 Task: In the  document diagram.epub Download file as 'Microsoft Word' Share this file with 'softage.5@softage.net' Insert the command  Viewing
Action: Mouse moved to (59, 78)
Screenshot: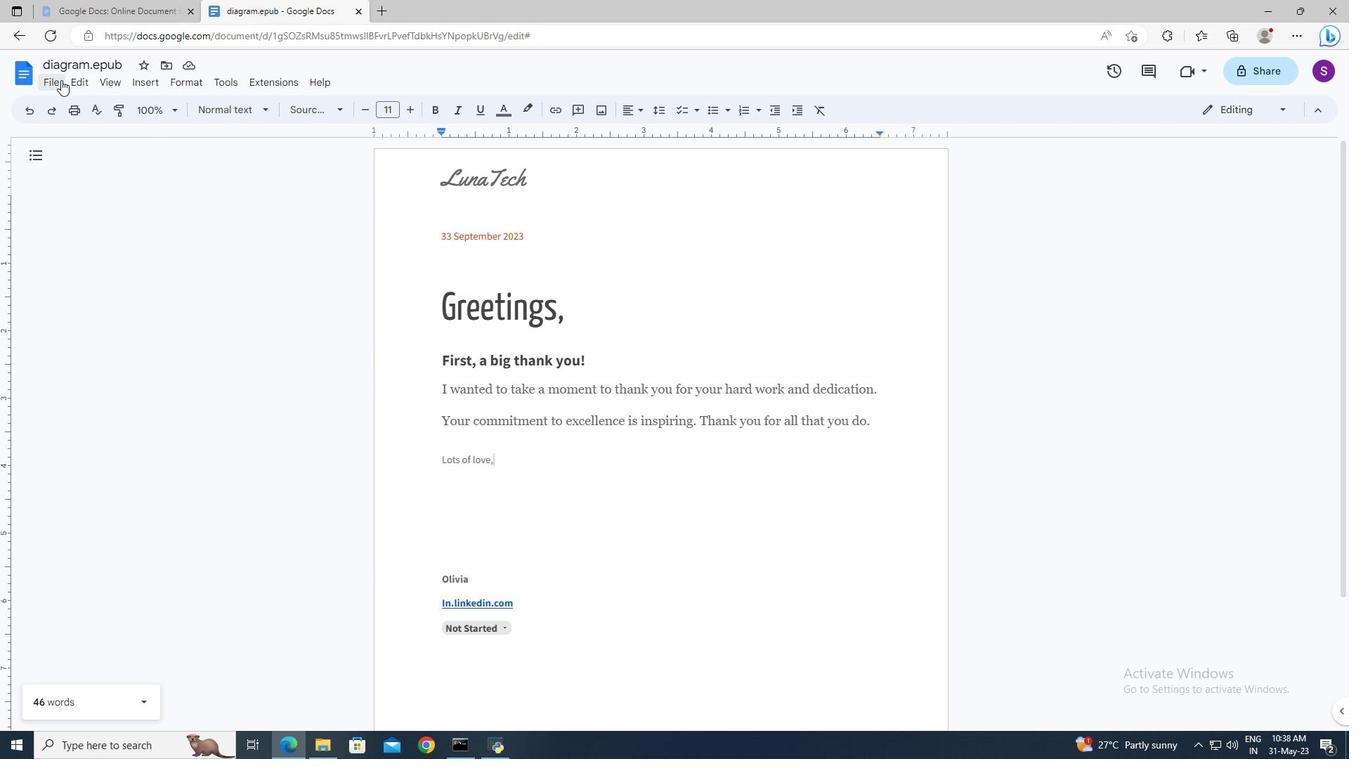 
Action: Mouse pressed left at (59, 78)
Screenshot: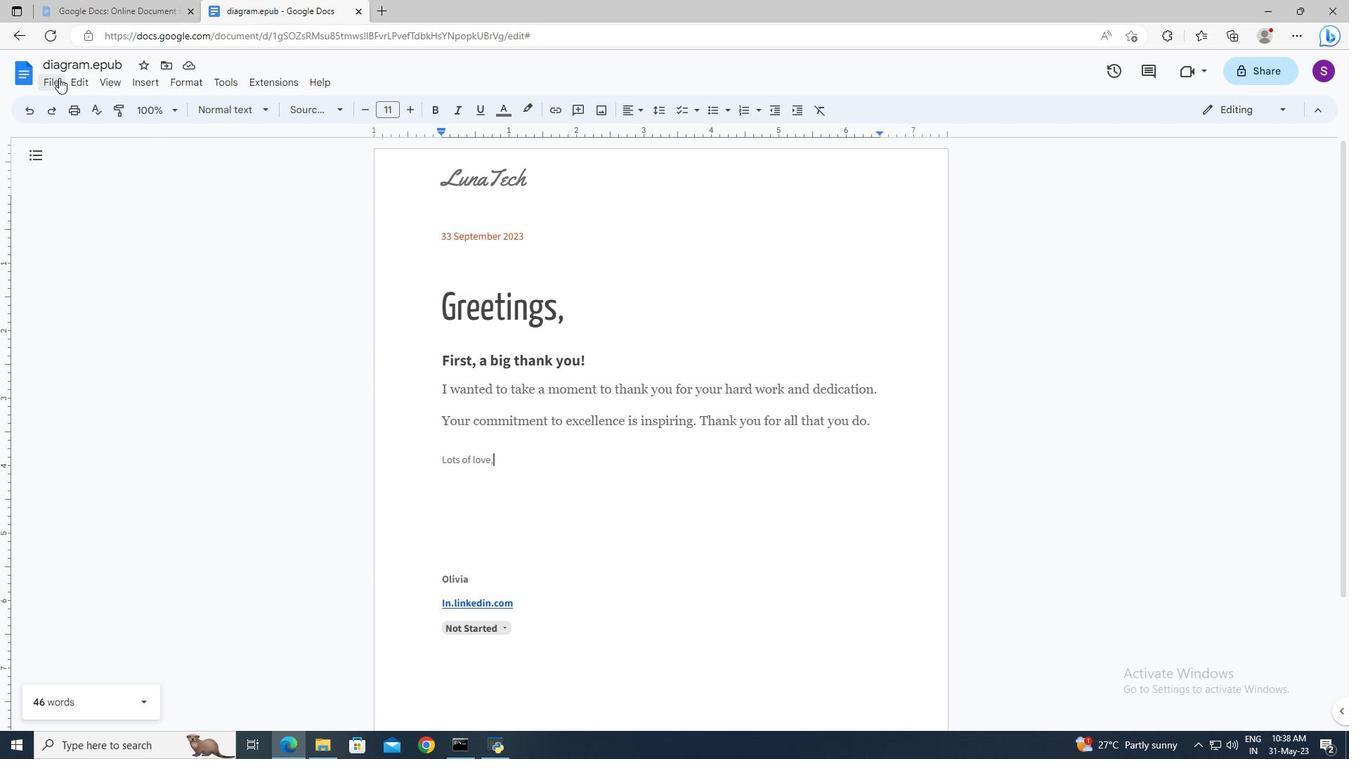 
Action: Mouse moved to (271, 236)
Screenshot: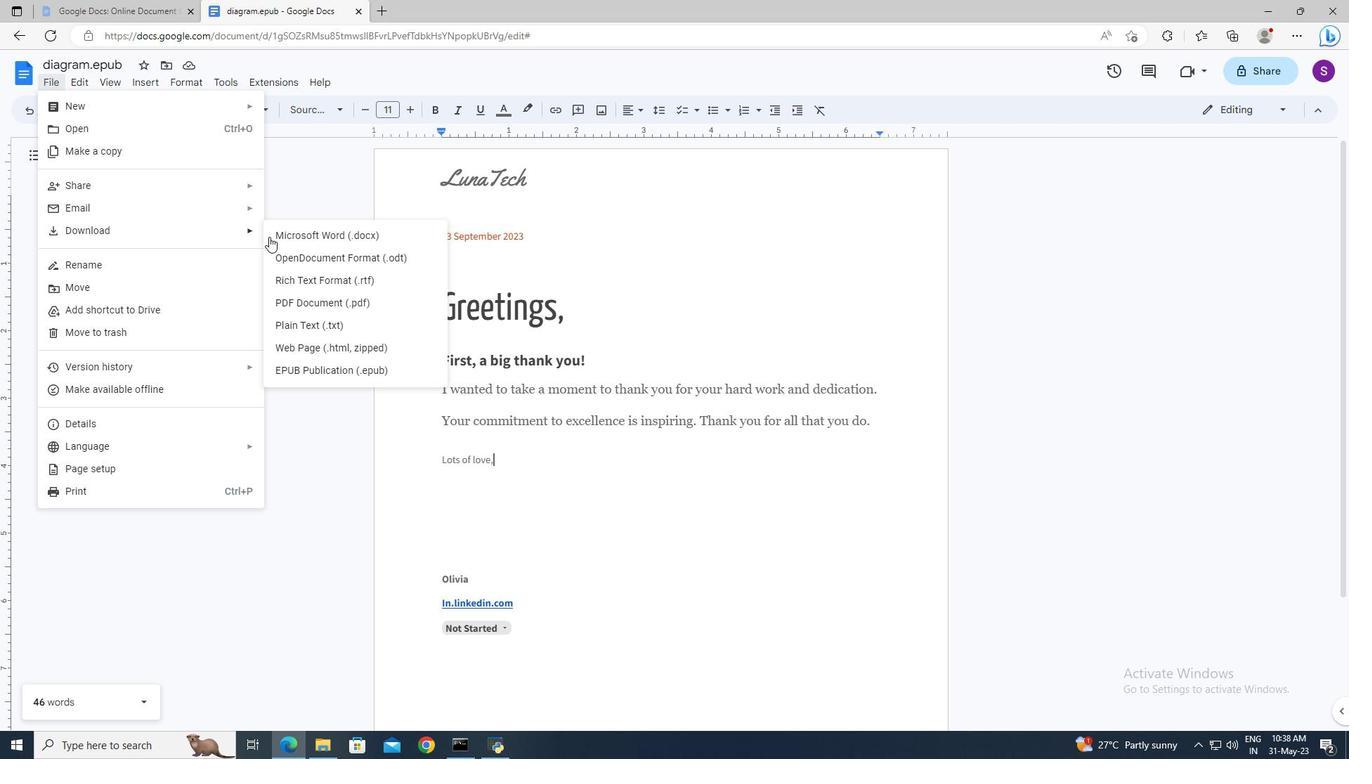 
Action: Mouse pressed left at (271, 236)
Screenshot: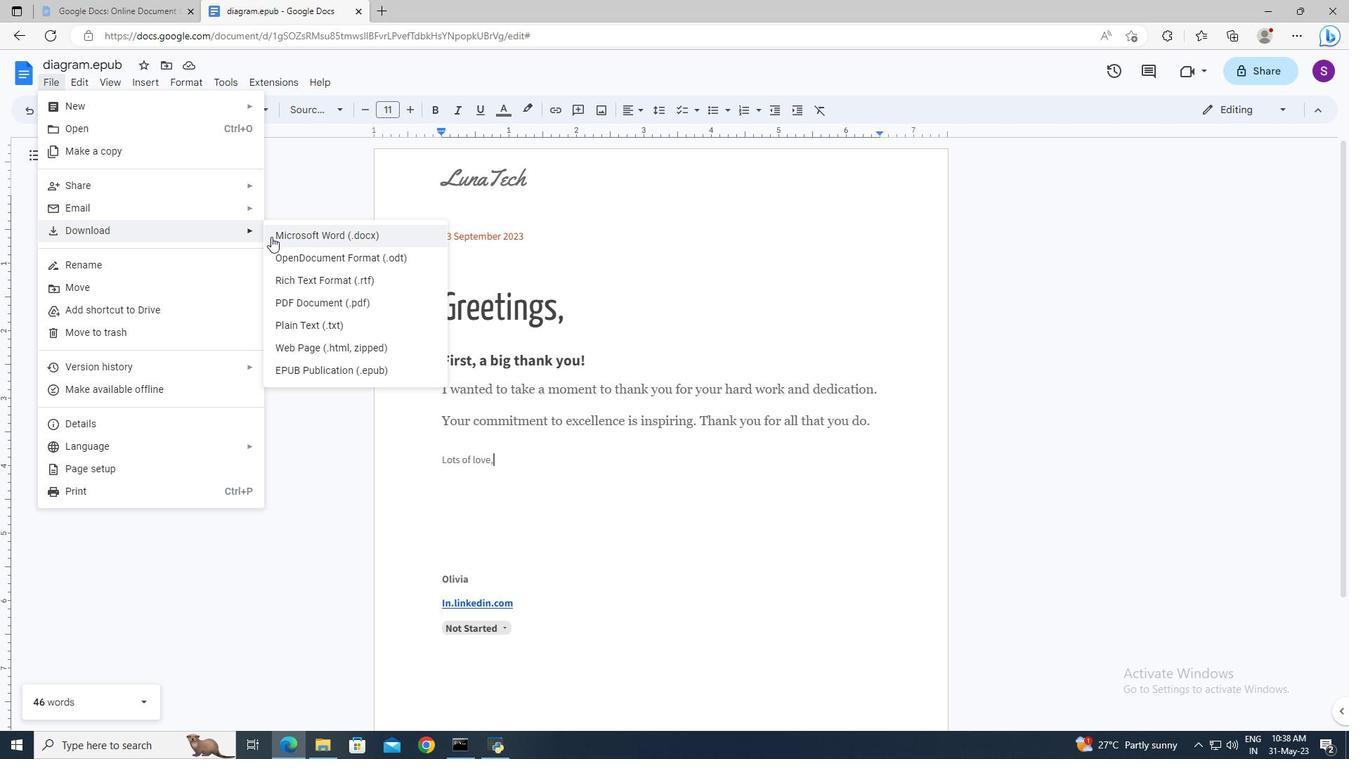 
Action: Mouse moved to (58, 83)
Screenshot: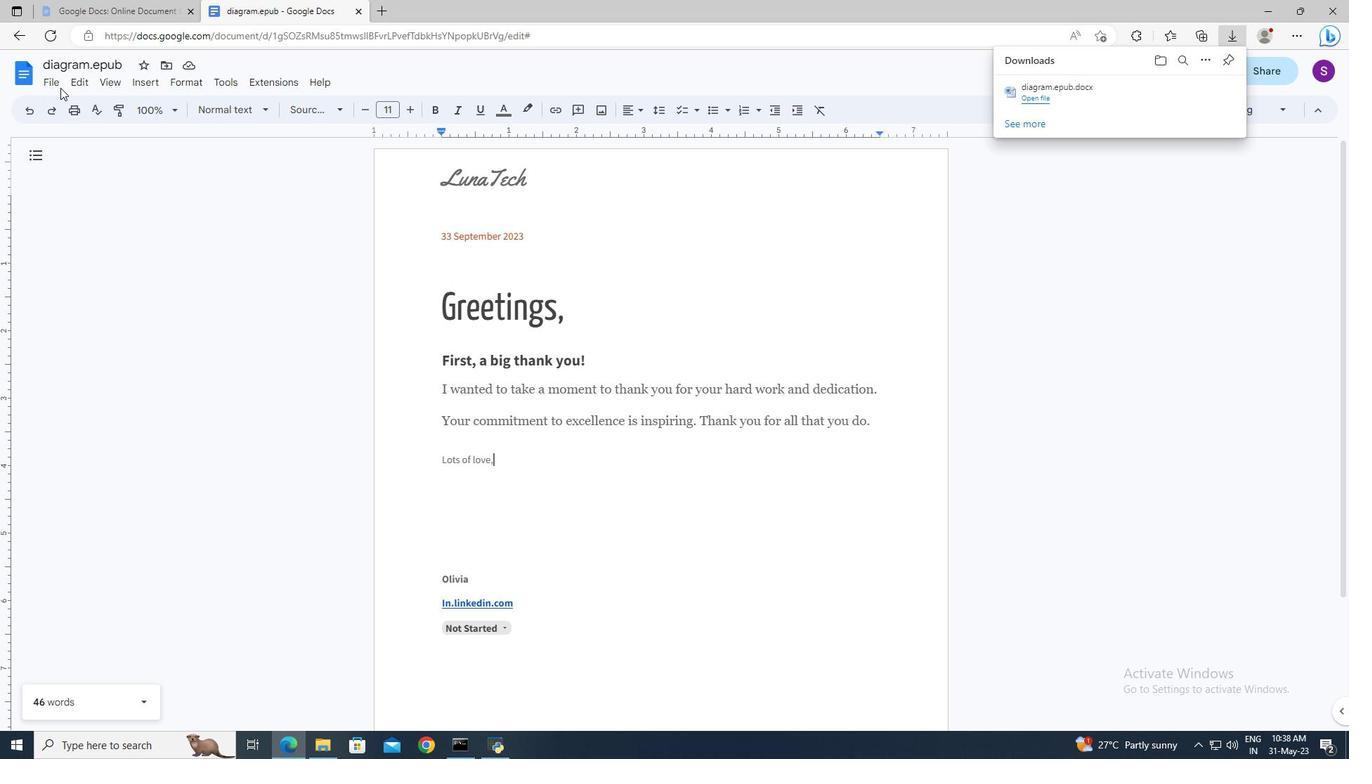 
Action: Mouse pressed left at (58, 83)
Screenshot: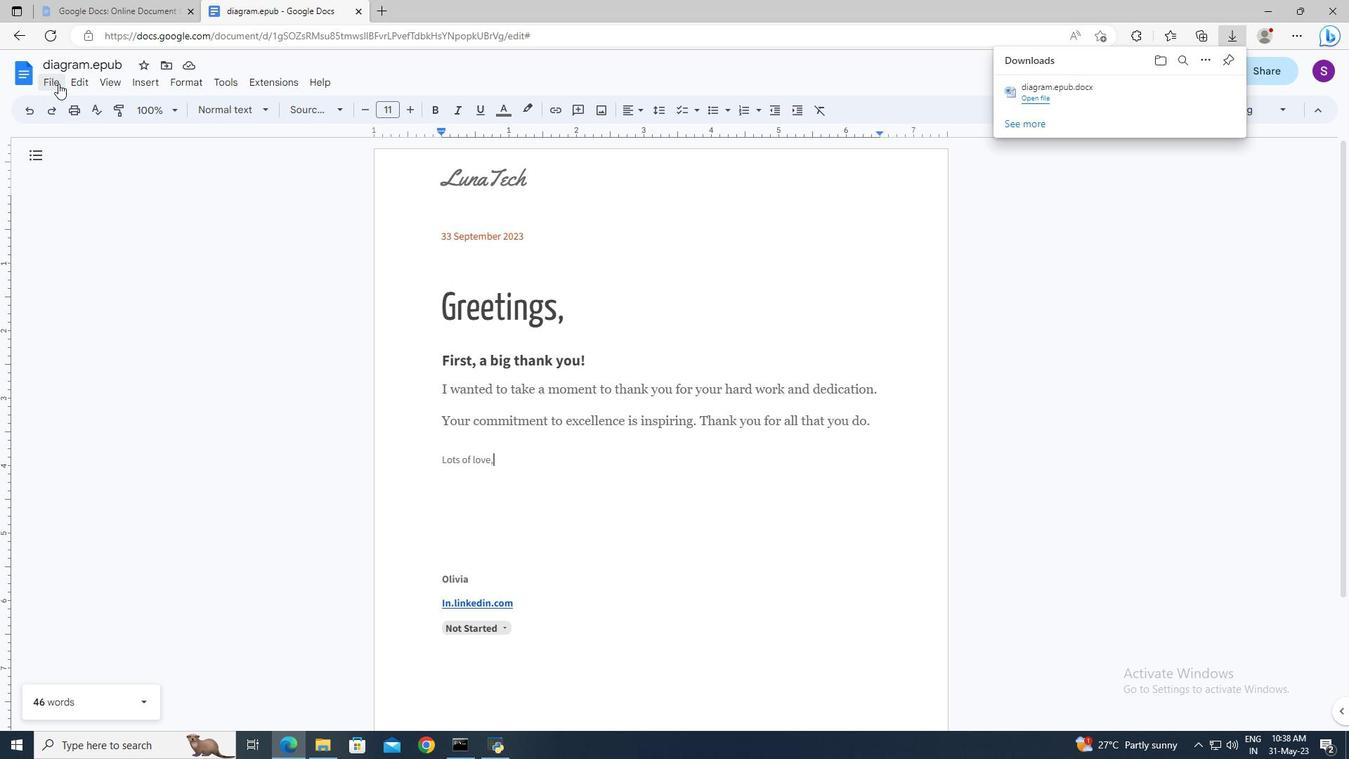 
Action: Mouse moved to (319, 186)
Screenshot: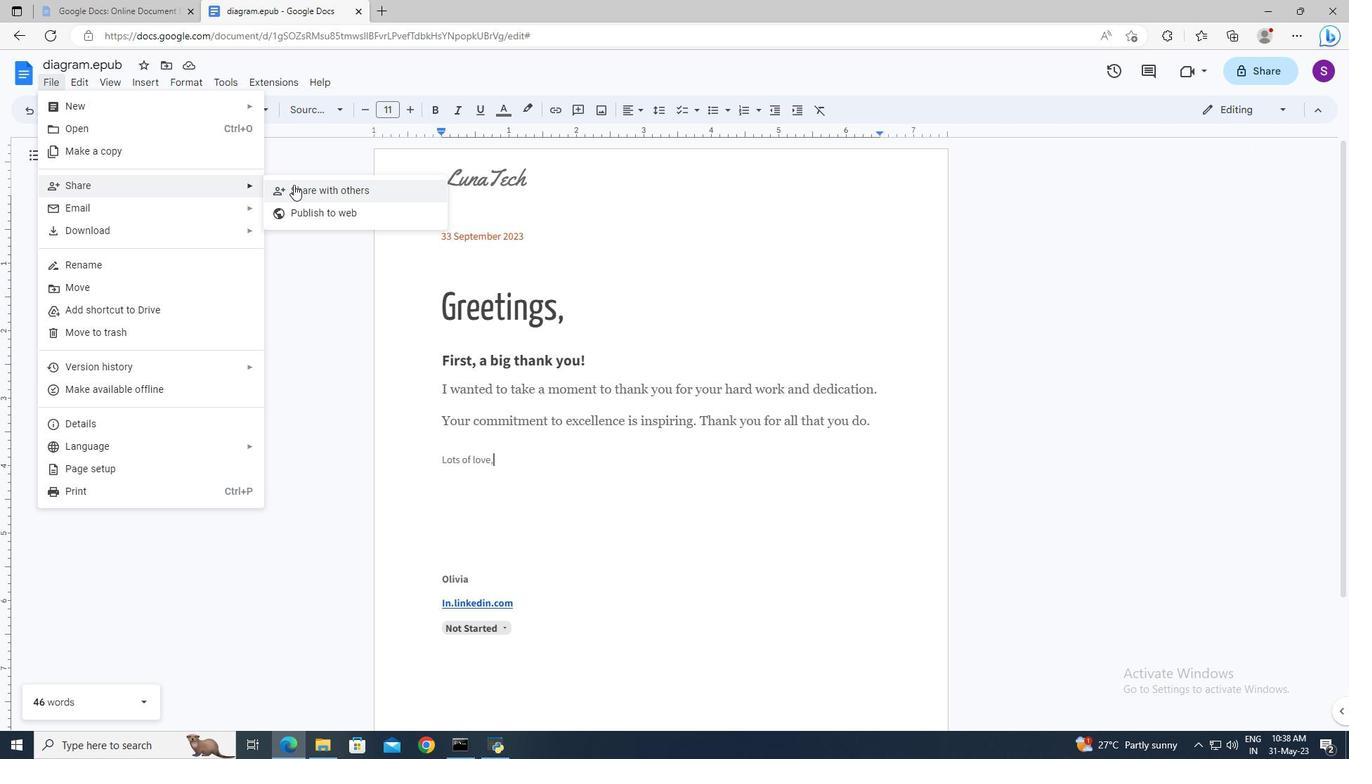 
Action: Mouse pressed left at (319, 186)
Screenshot: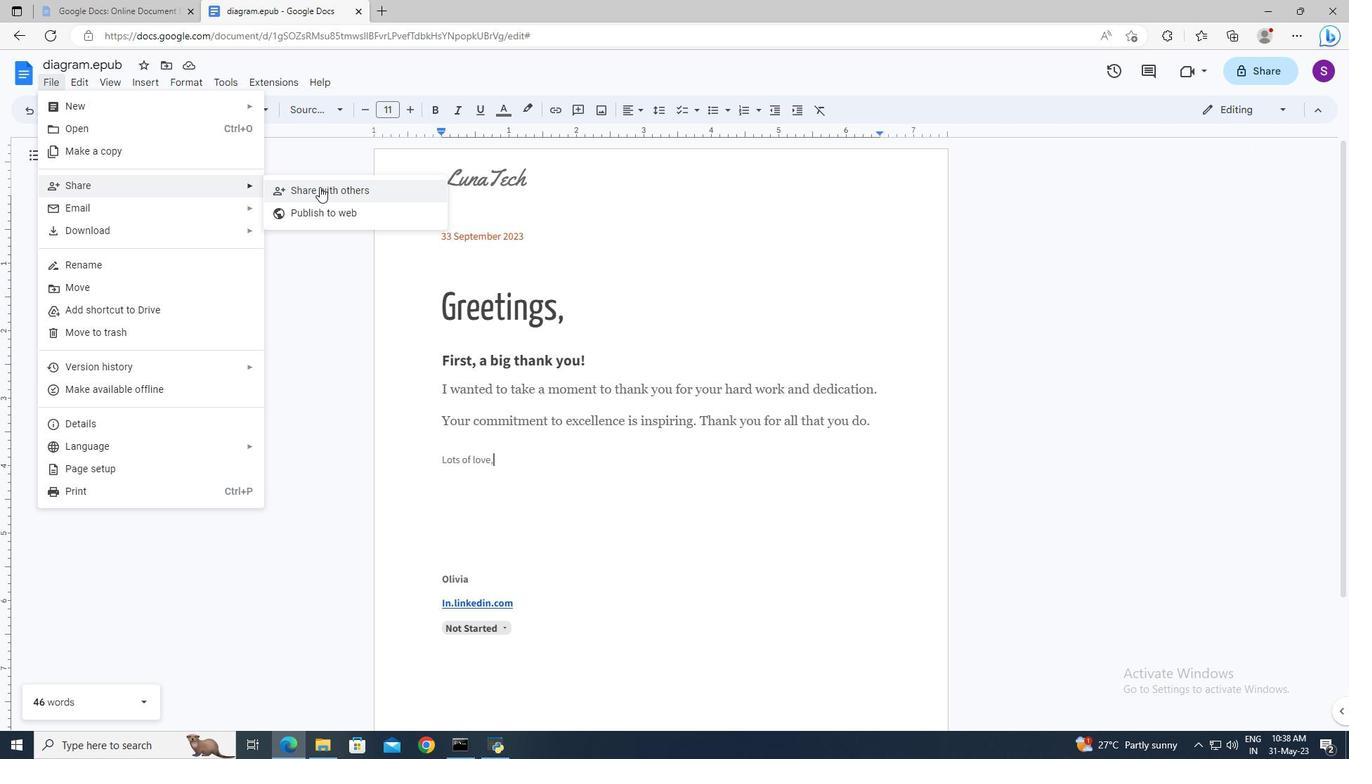 
Action: Mouse moved to (541, 319)
Screenshot: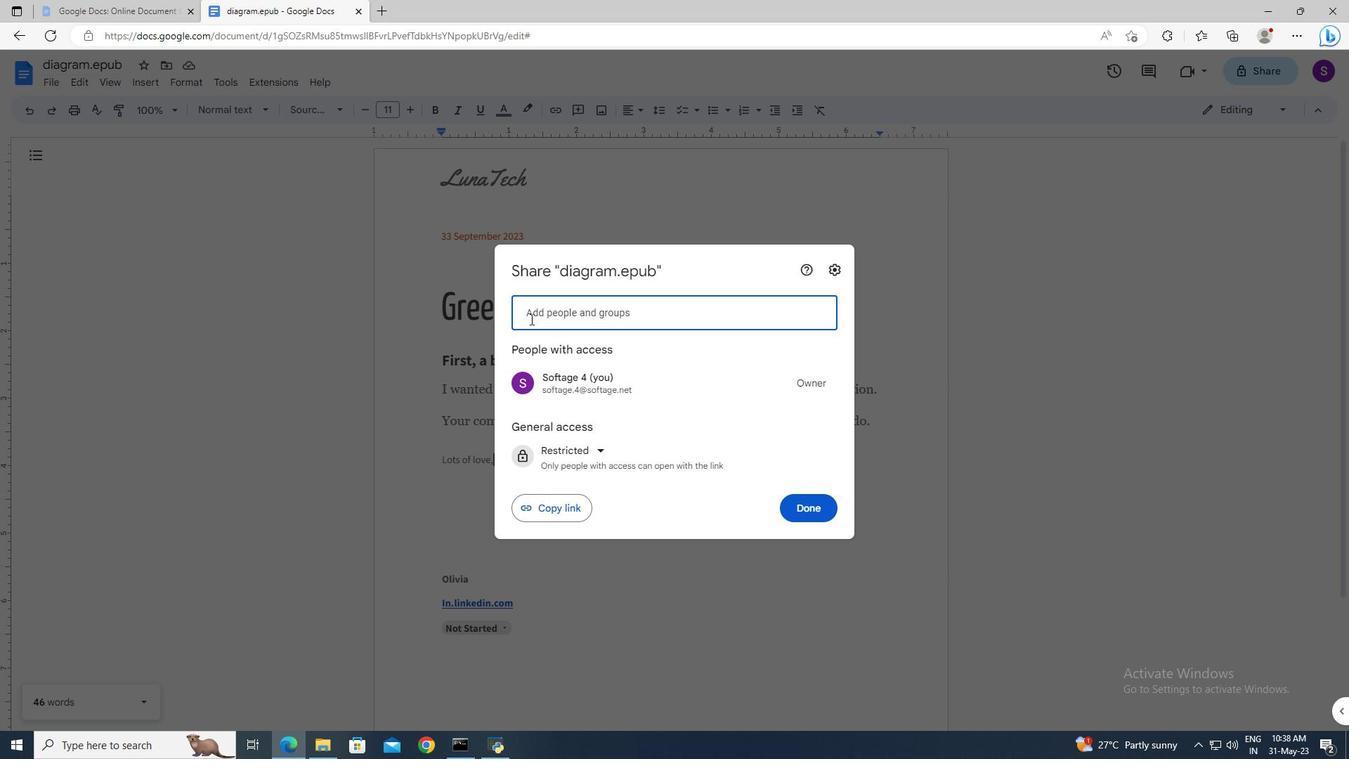 
Action: Mouse pressed left at (541, 319)
Screenshot: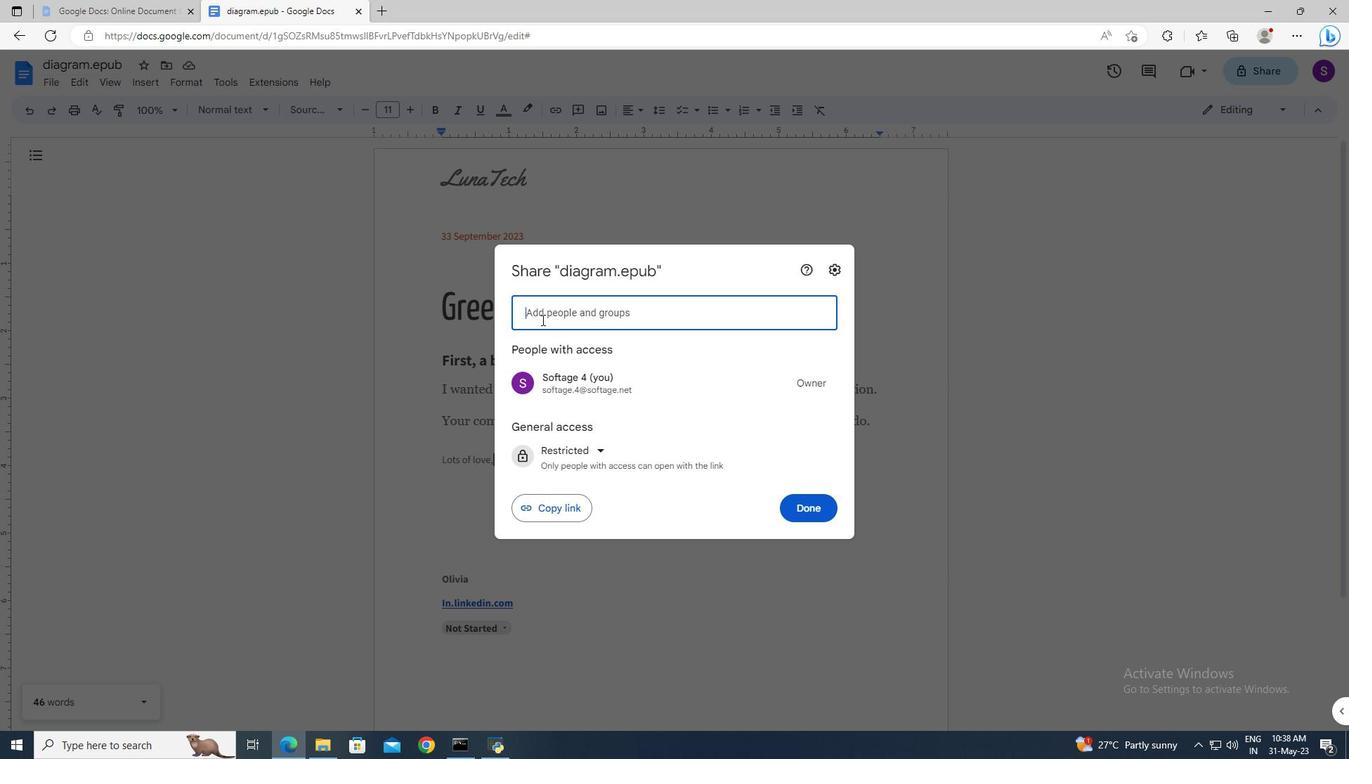 
Action: Key pressed softage.5<Key.shift>@softage.net<Key.enter>
Screenshot: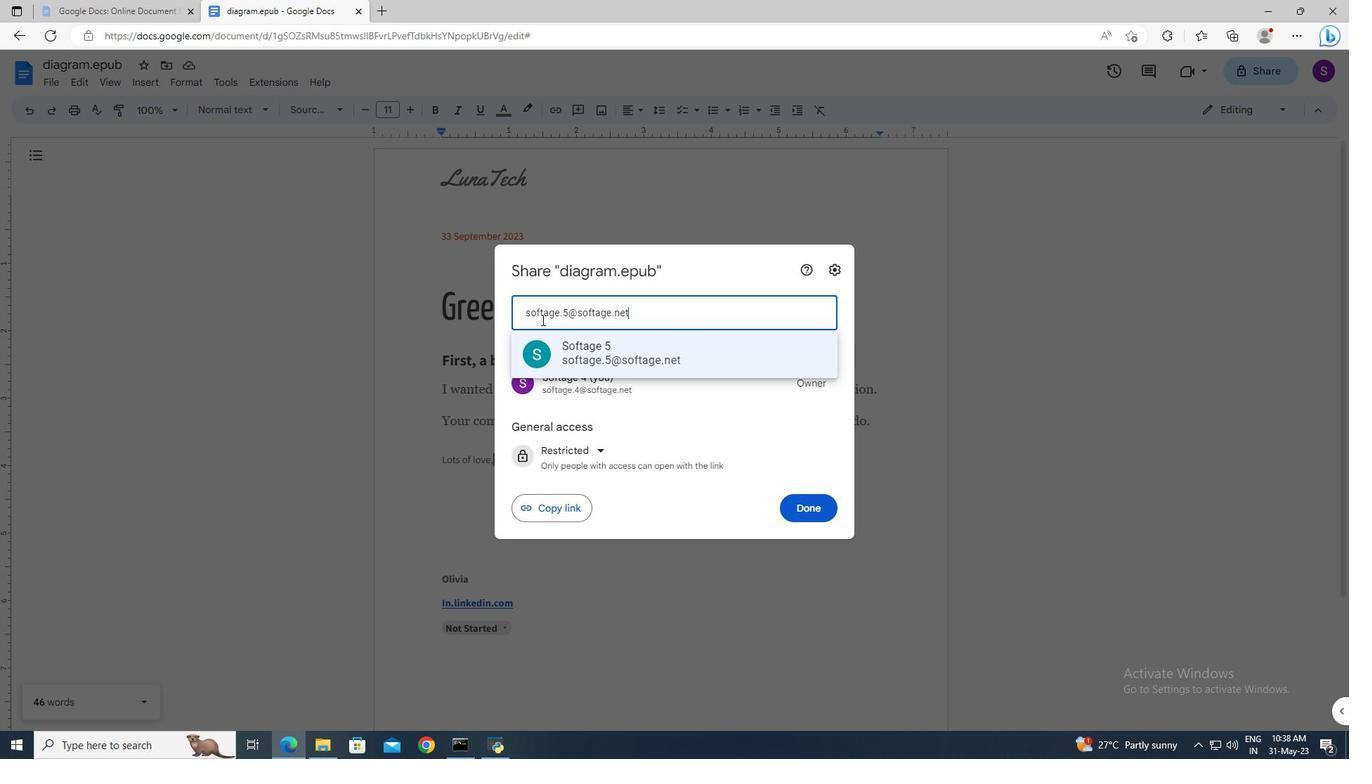 
Action: Mouse moved to (796, 495)
Screenshot: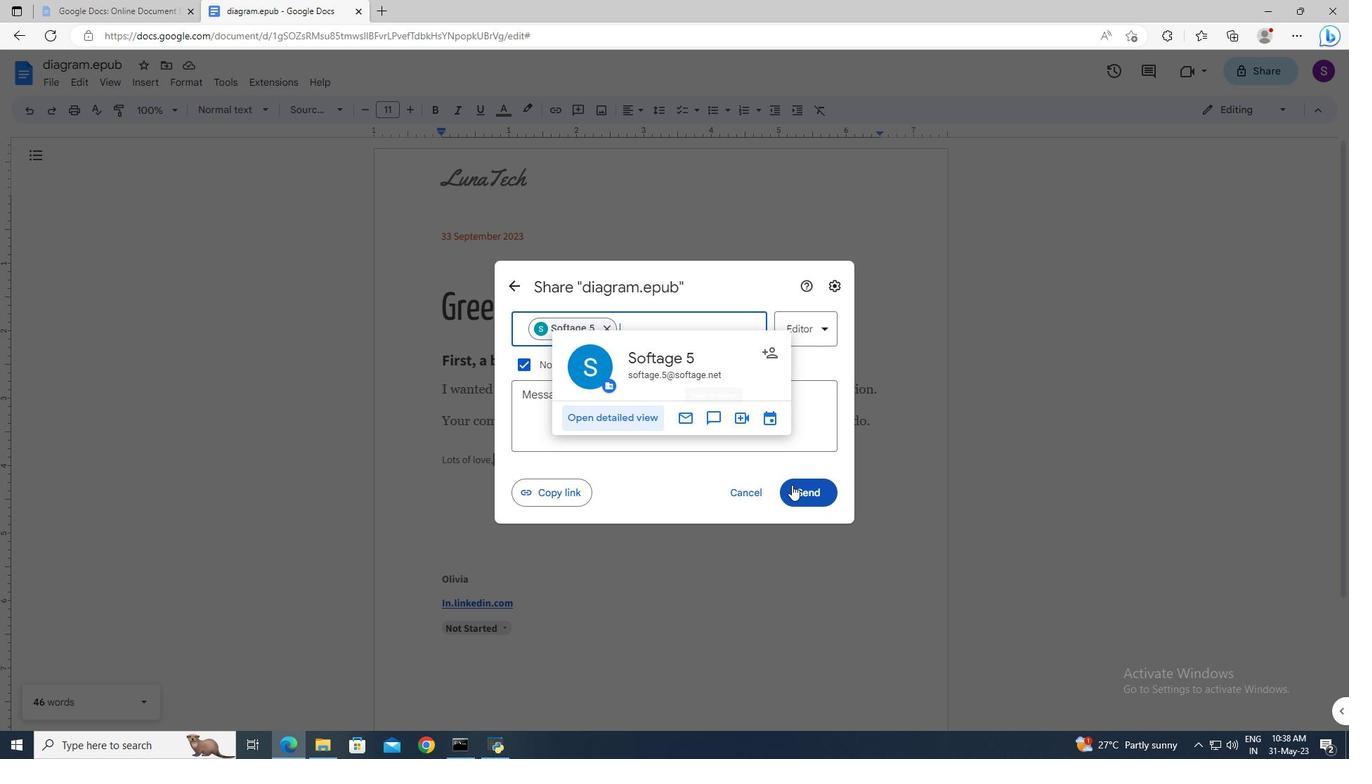 
Action: Mouse pressed left at (796, 495)
Screenshot: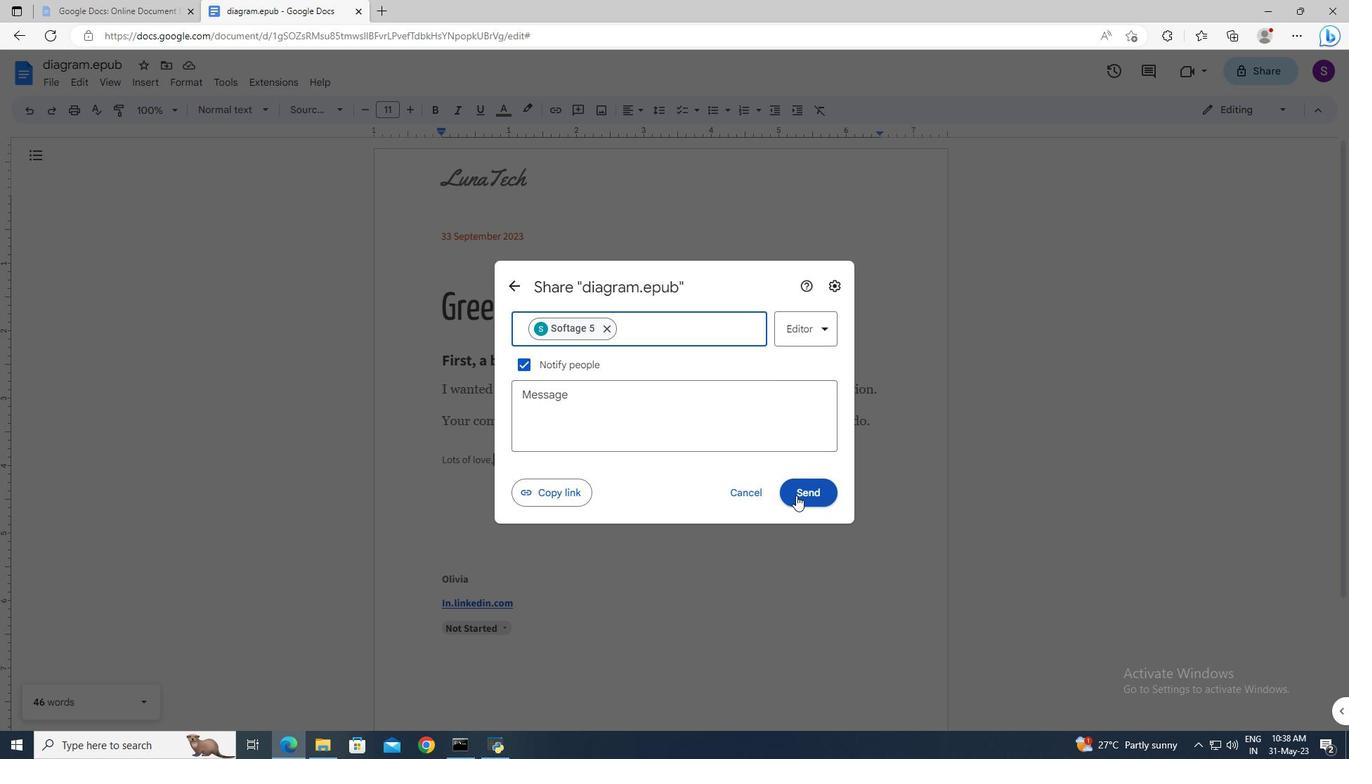 
Action: Mouse moved to (1235, 113)
Screenshot: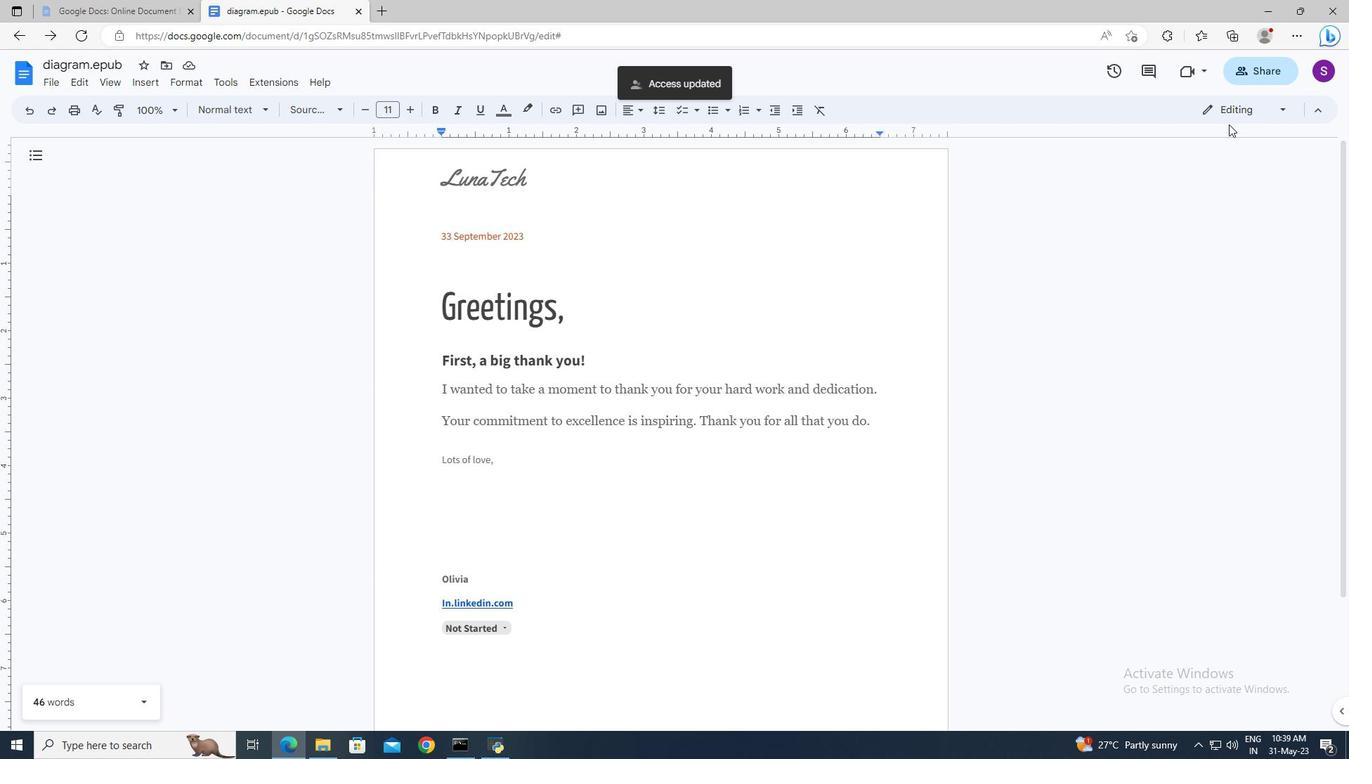 
Action: Mouse pressed left at (1235, 113)
Screenshot: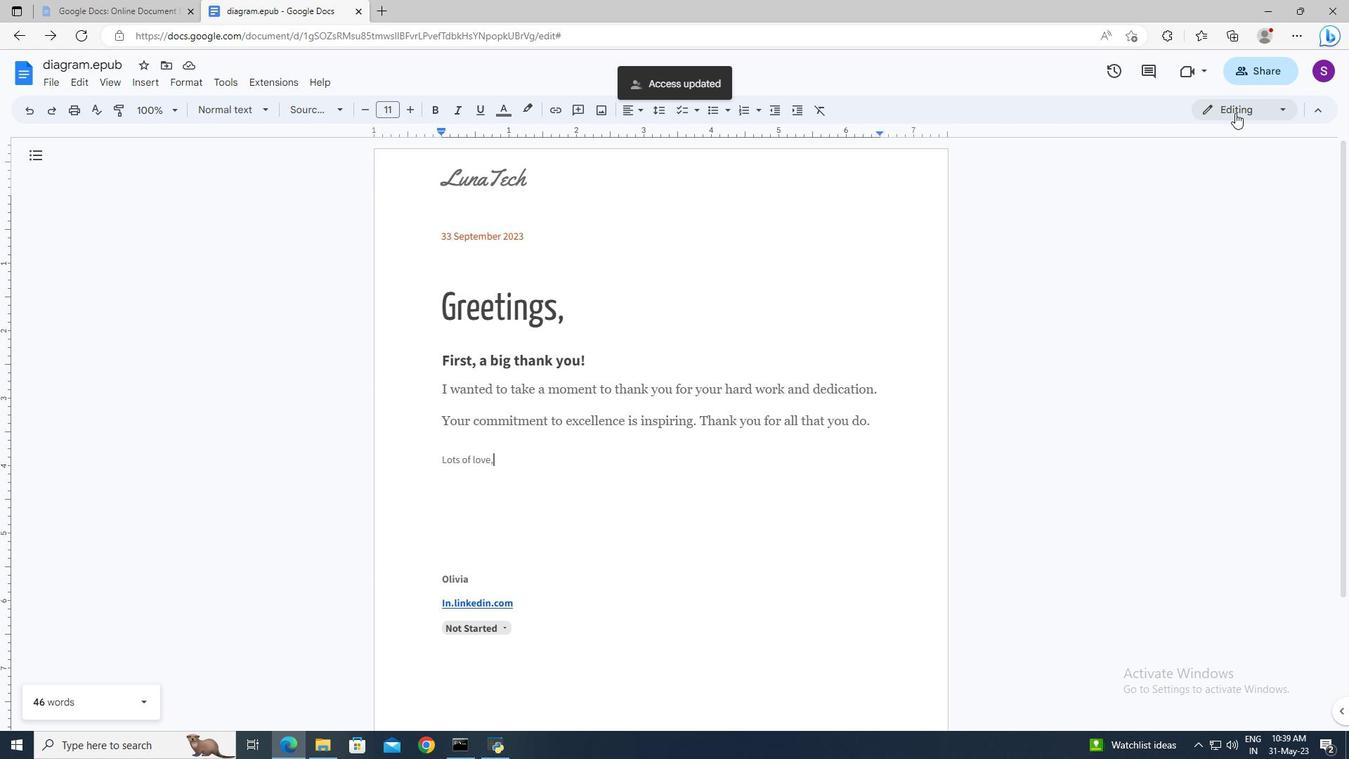 
Action: Mouse moved to (1213, 205)
Screenshot: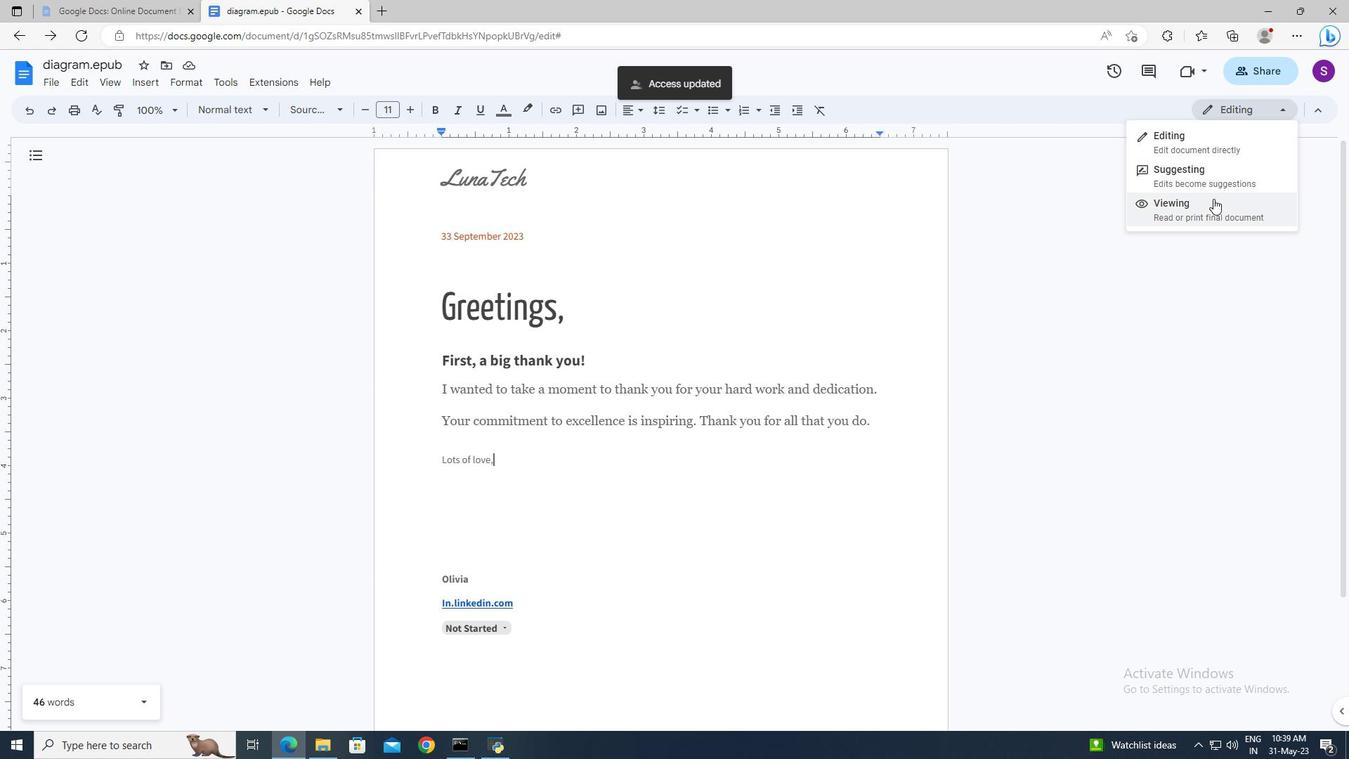 
Action: Mouse pressed left at (1213, 205)
Screenshot: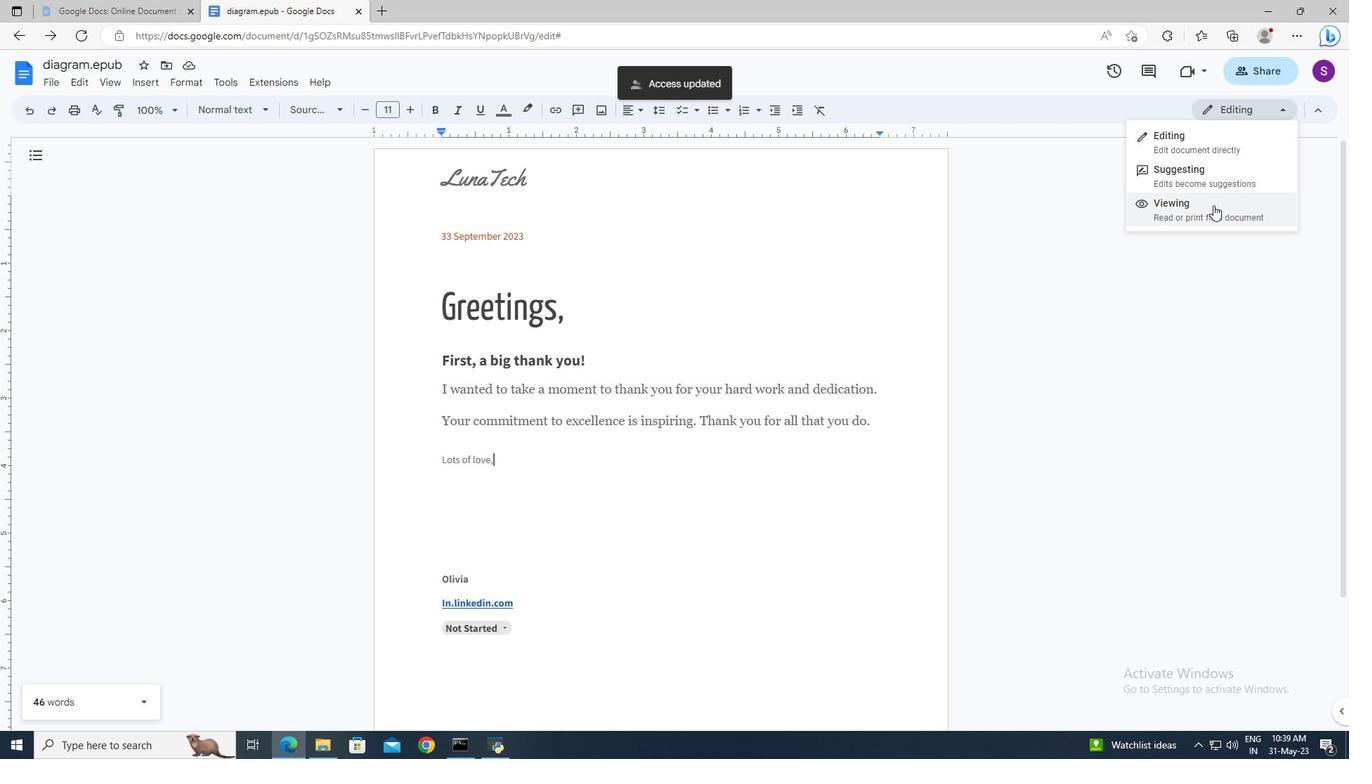 
Action: Mouse moved to (846, 370)
Screenshot: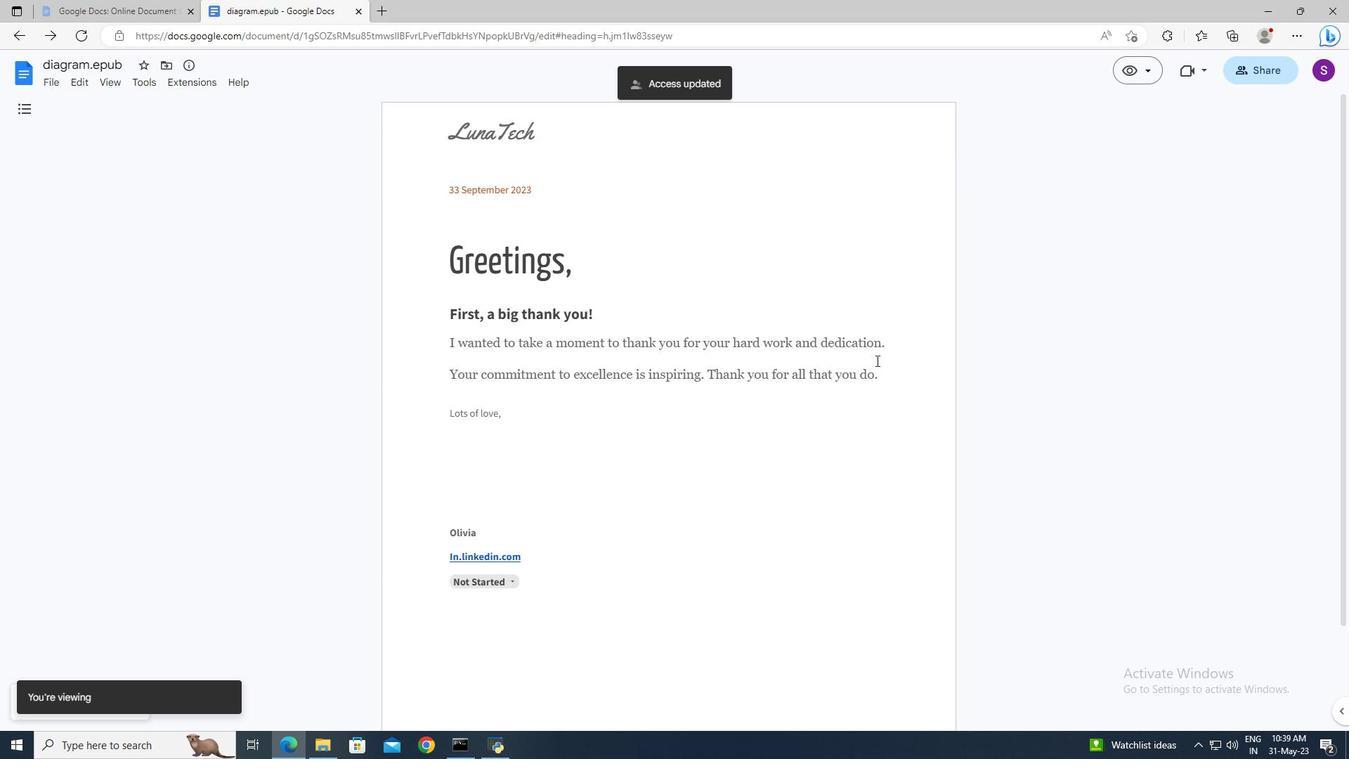 
